 Task: Create New Customer with Customer Name: Perrys Steakhouse & Grille, Billing Address Line1: 4213 Skips Lane, Billing Address Line2:  Phoenix, Billing Address Line3:  Arizona 85012
Action: Mouse pressed left at (145, 28)
Screenshot: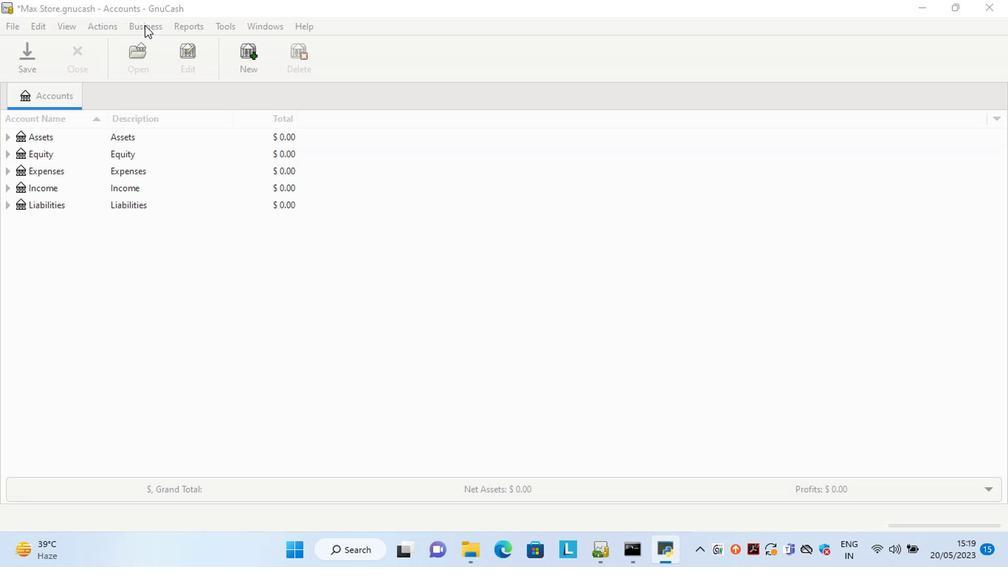 
Action: Mouse moved to (156, 45)
Screenshot: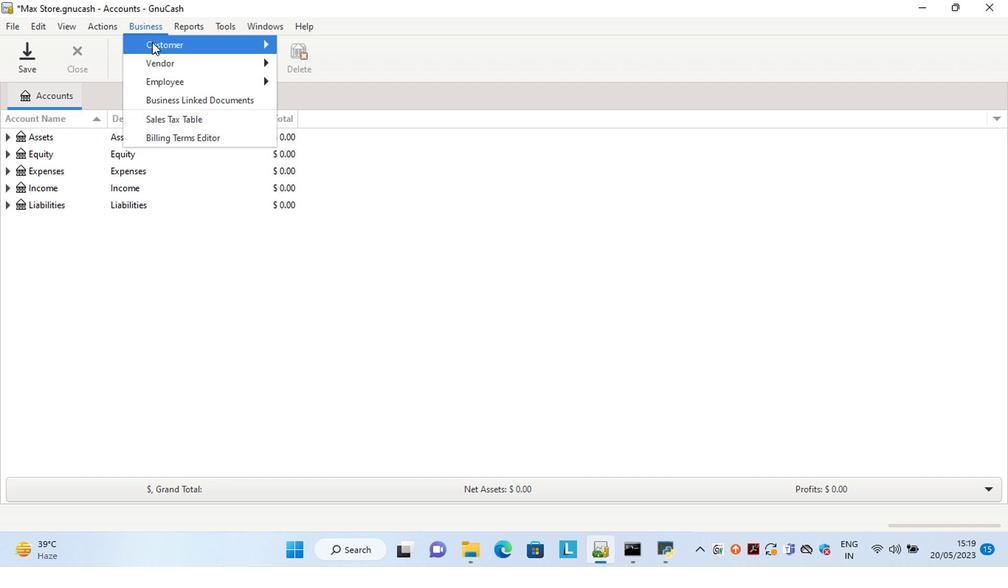 
Action: Mouse pressed left at (156, 45)
Screenshot: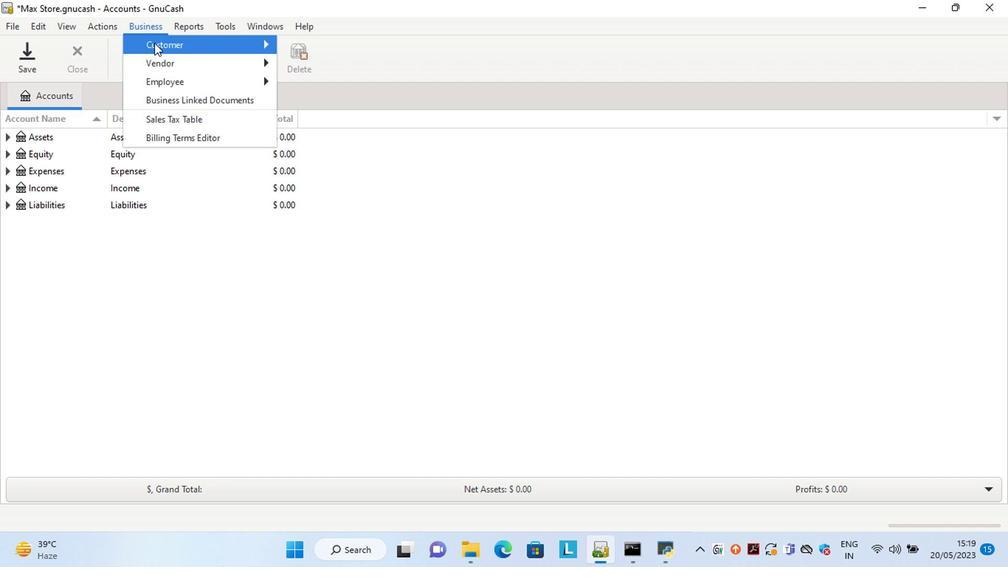 
Action: Mouse moved to (336, 63)
Screenshot: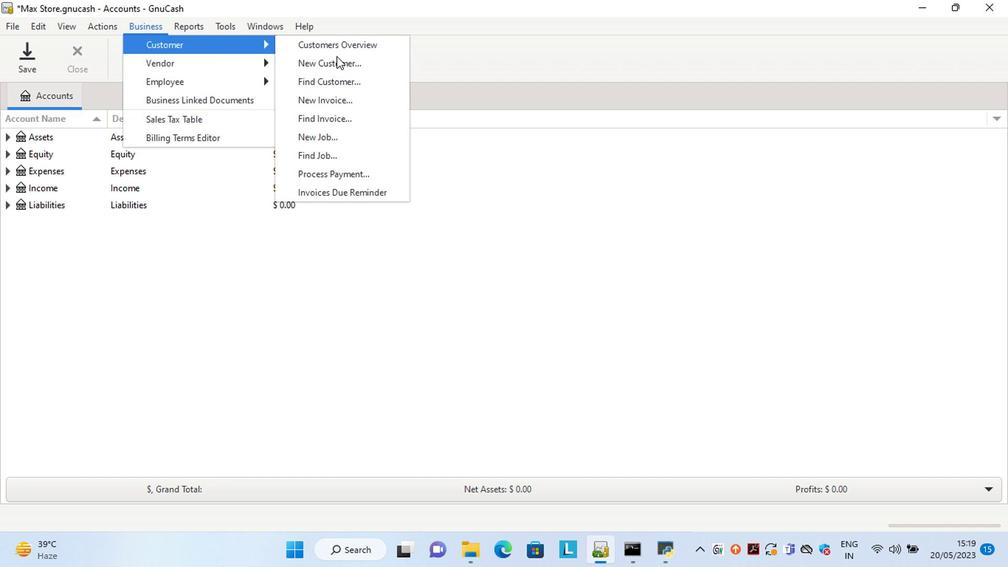 
Action: Mouse pressed left at (336, 63)
Screenshot: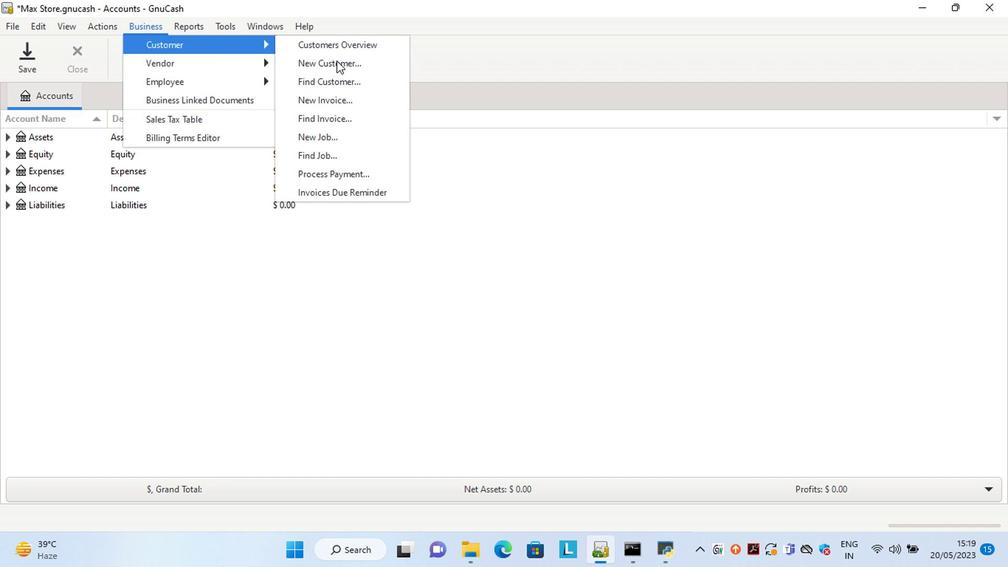 
Action: Mouse moved to (820, 222)
Screenshot: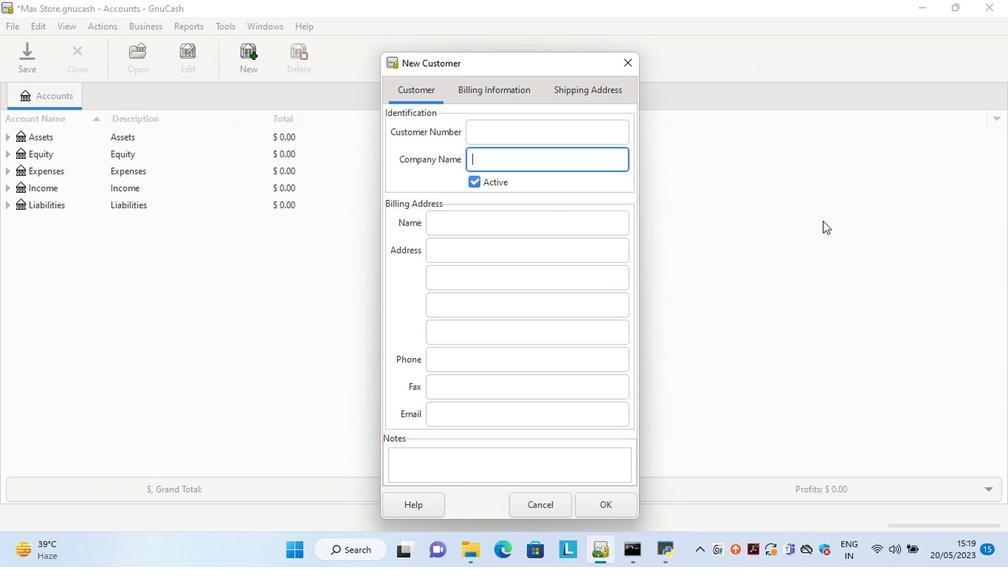 
Action: Key pressed <Key.shift>Perrys<Key.space><Key.shift>Steakhouse<Key.space><Key.shift>&<Key.space><Key.shift>Grille<Key.tab><Key.tab><Key.tab>4213<Key.space><Key.shift>Skips<Key.space><Key.shift>Lane<Key.tab>p<Key.tab>a<Key.tab>
Screenshot: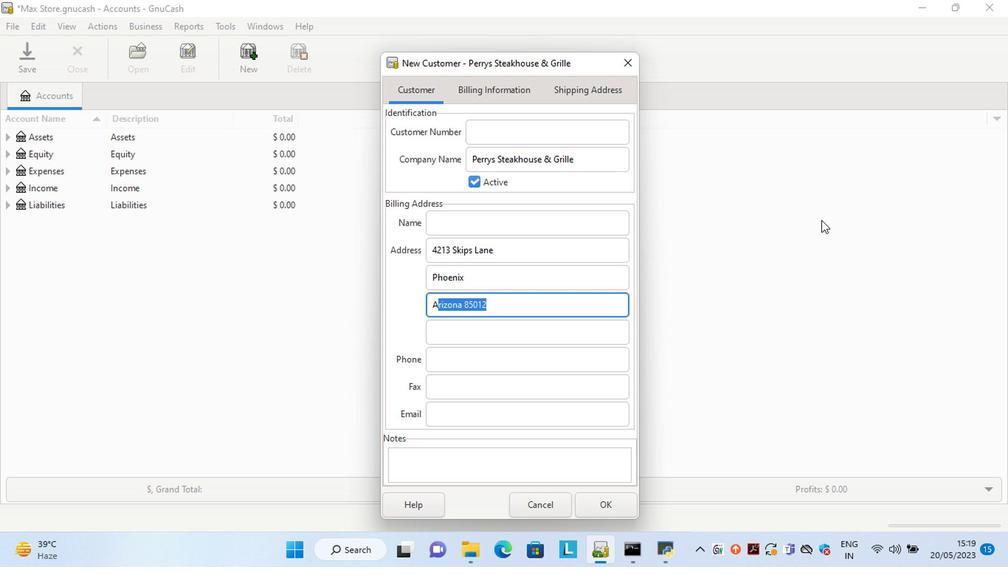 
Action: Mouse moved to (607, 498)
Screenshot: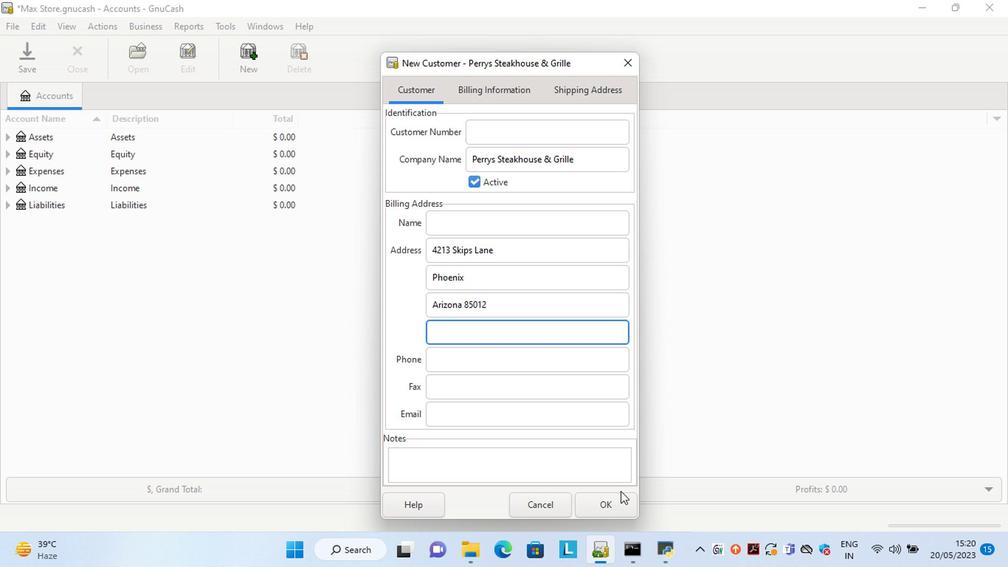 
Action: Mouse pressed left at (607, 498)
Screenshot: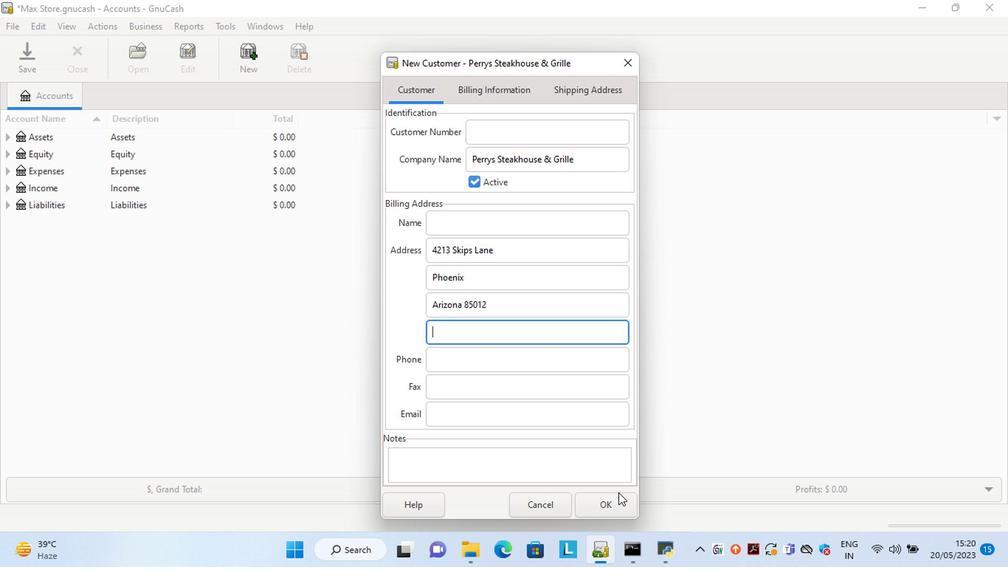 
Action: Mouse moved to (769, 302)
Screenshot: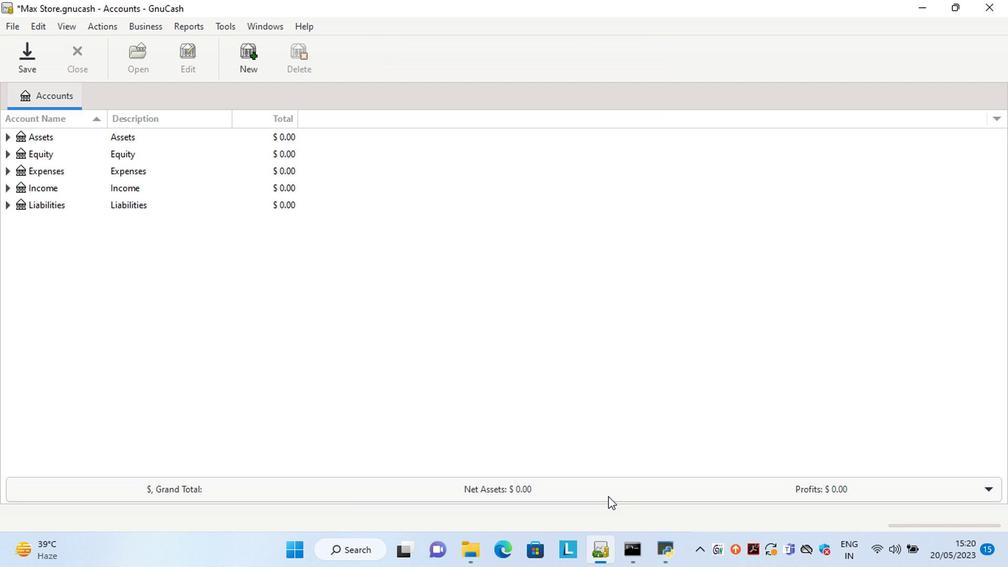
